 Task: Sort the products by price (lowest first).
Action: Mouse moved to (26, 155)
Screenshot: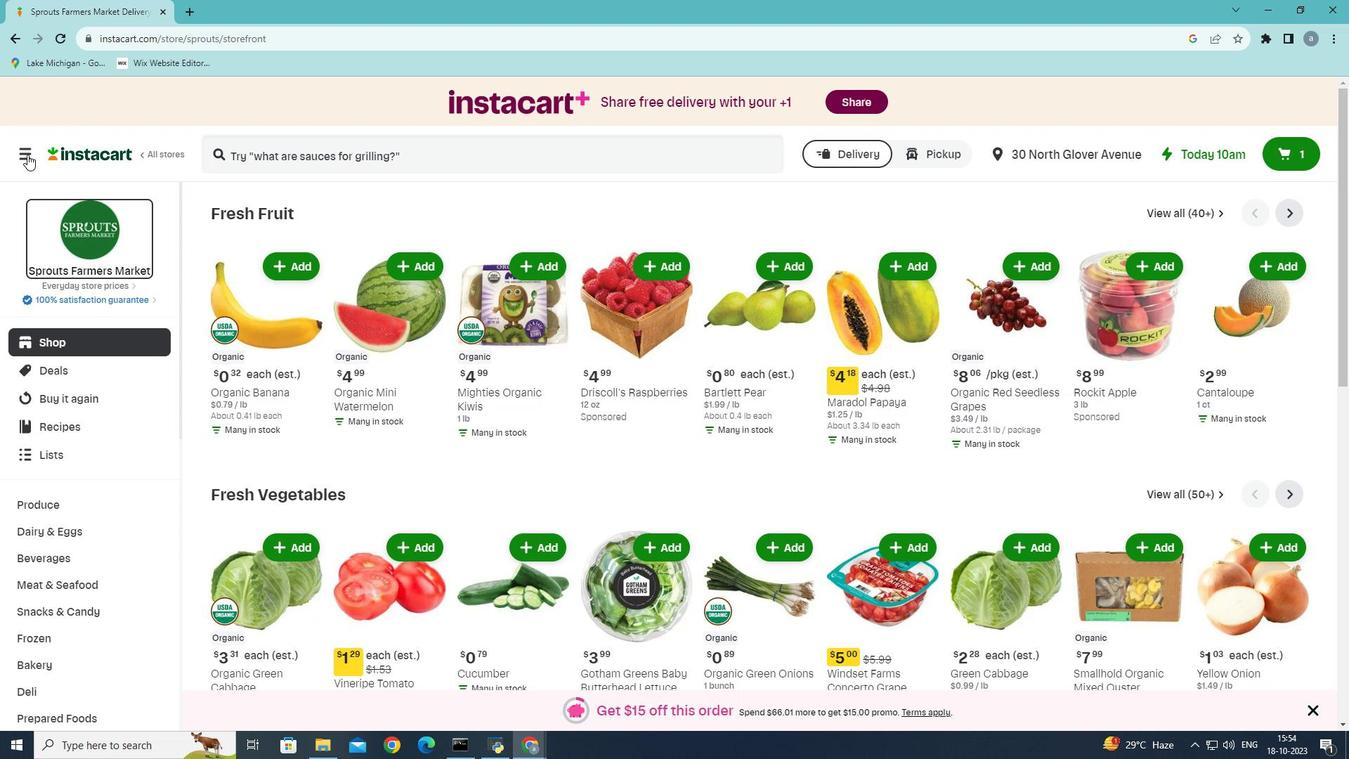
Action: Mouse pressed left at (26, 155)
Screenshot: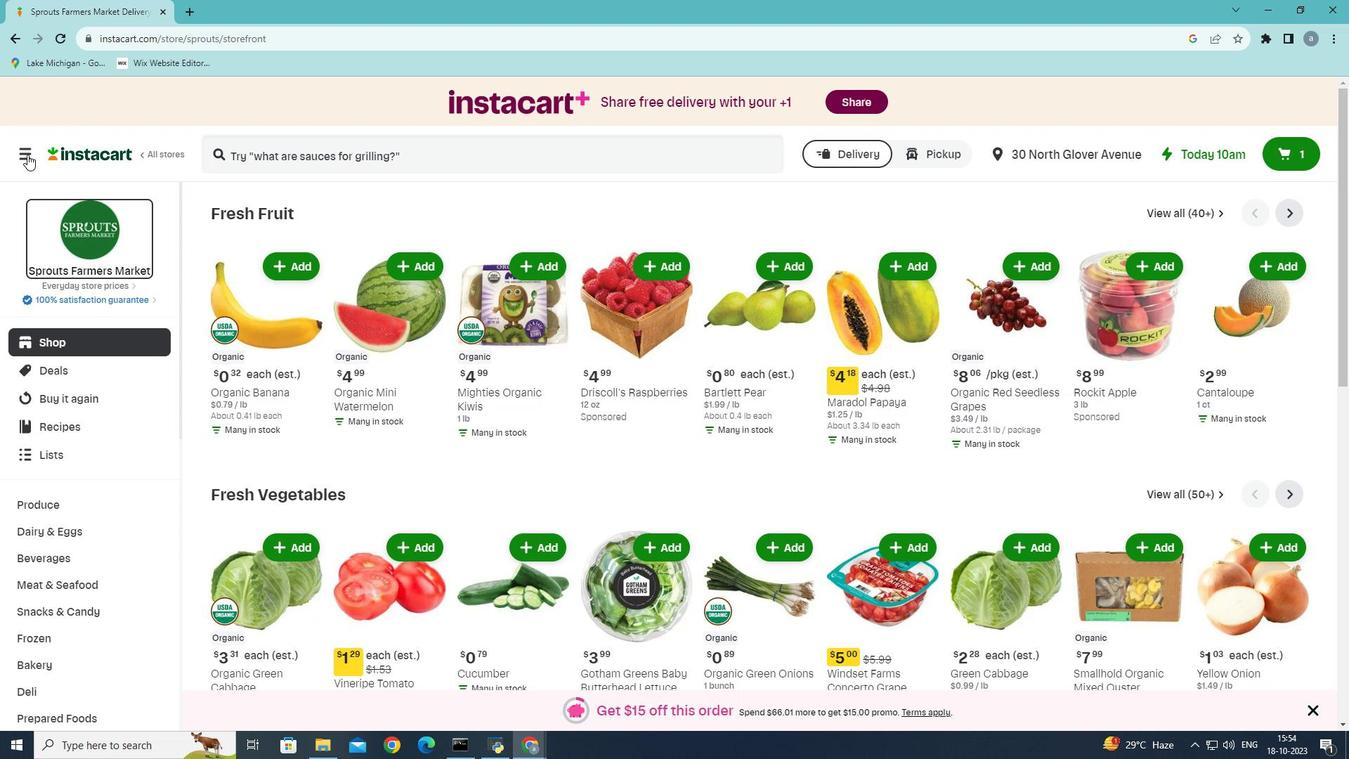 
Action: Mouse moved to (87, 412)
Screenshot: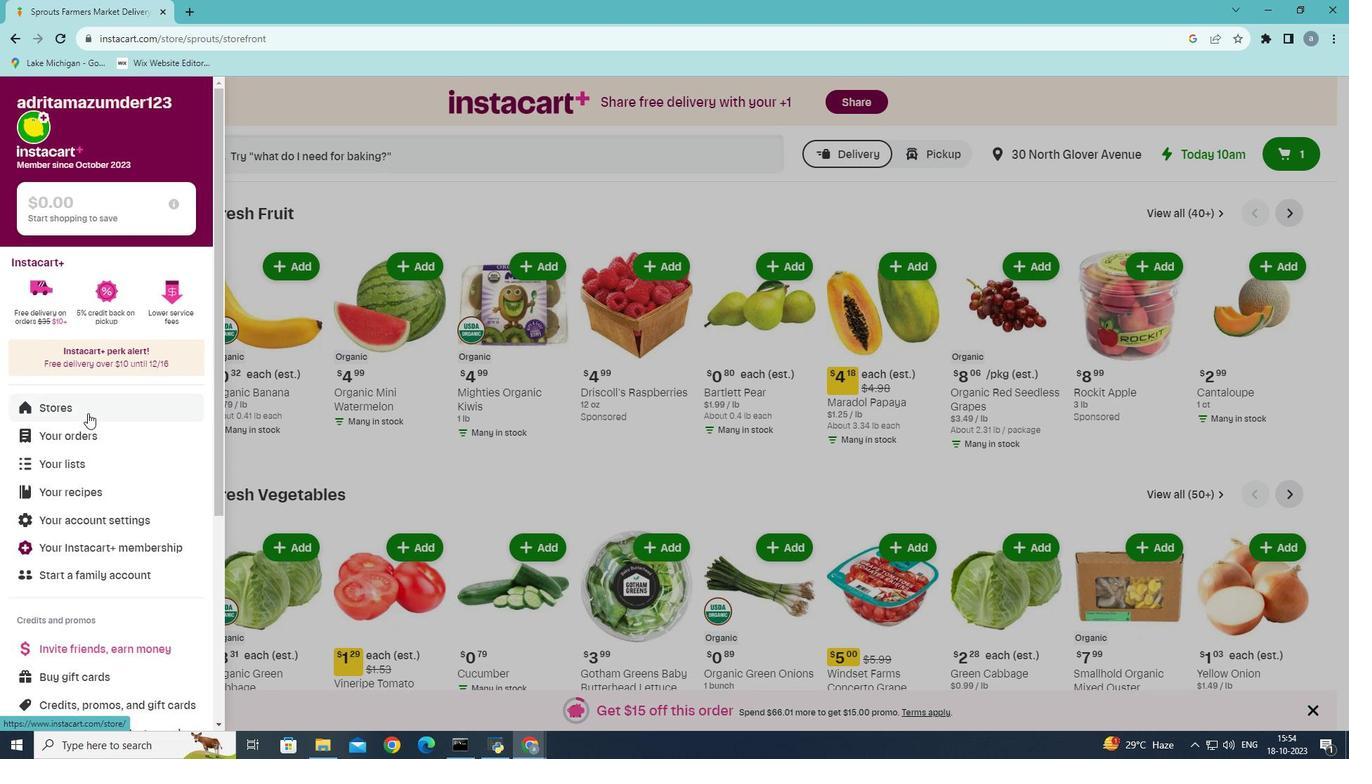 
Action: Mouse pressed left at (87, 412)
Screenshot: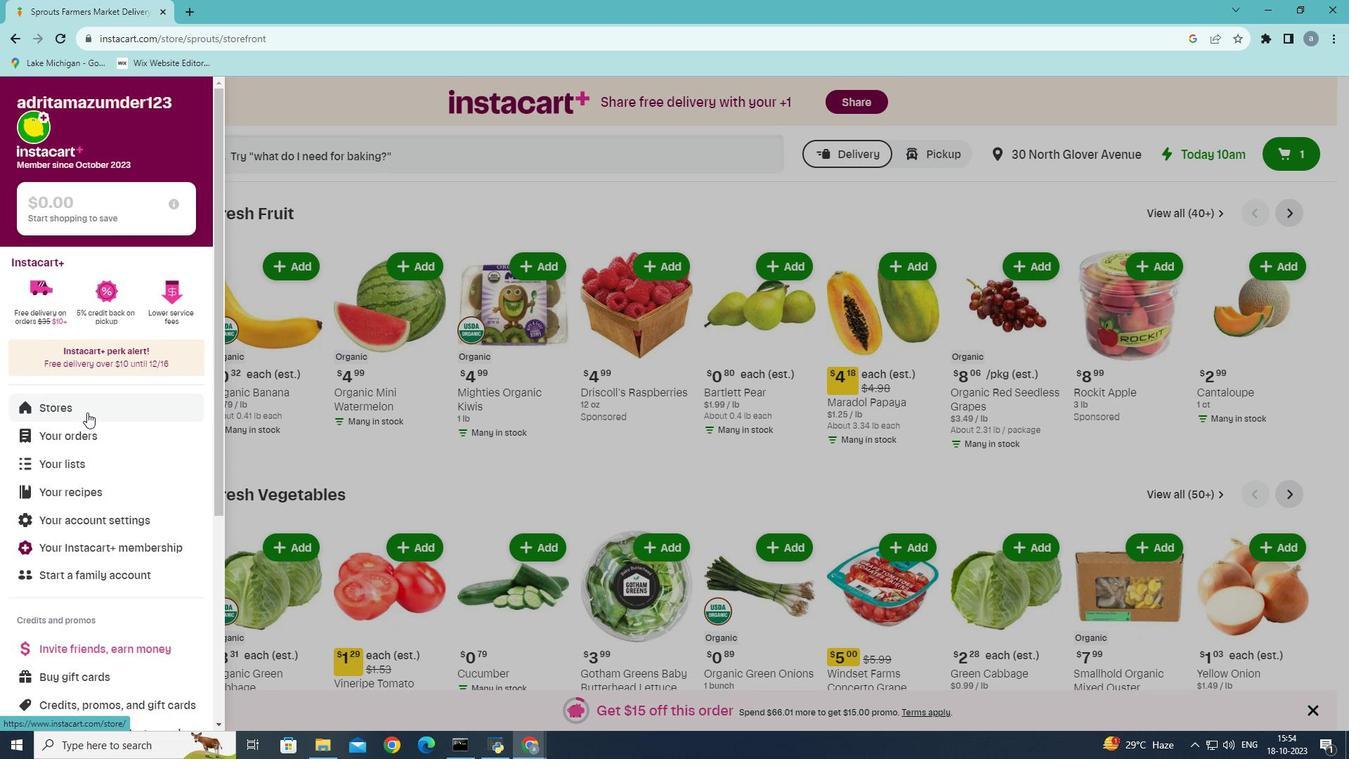 
Action: Mouse moved to (324, 166)
Screenshot: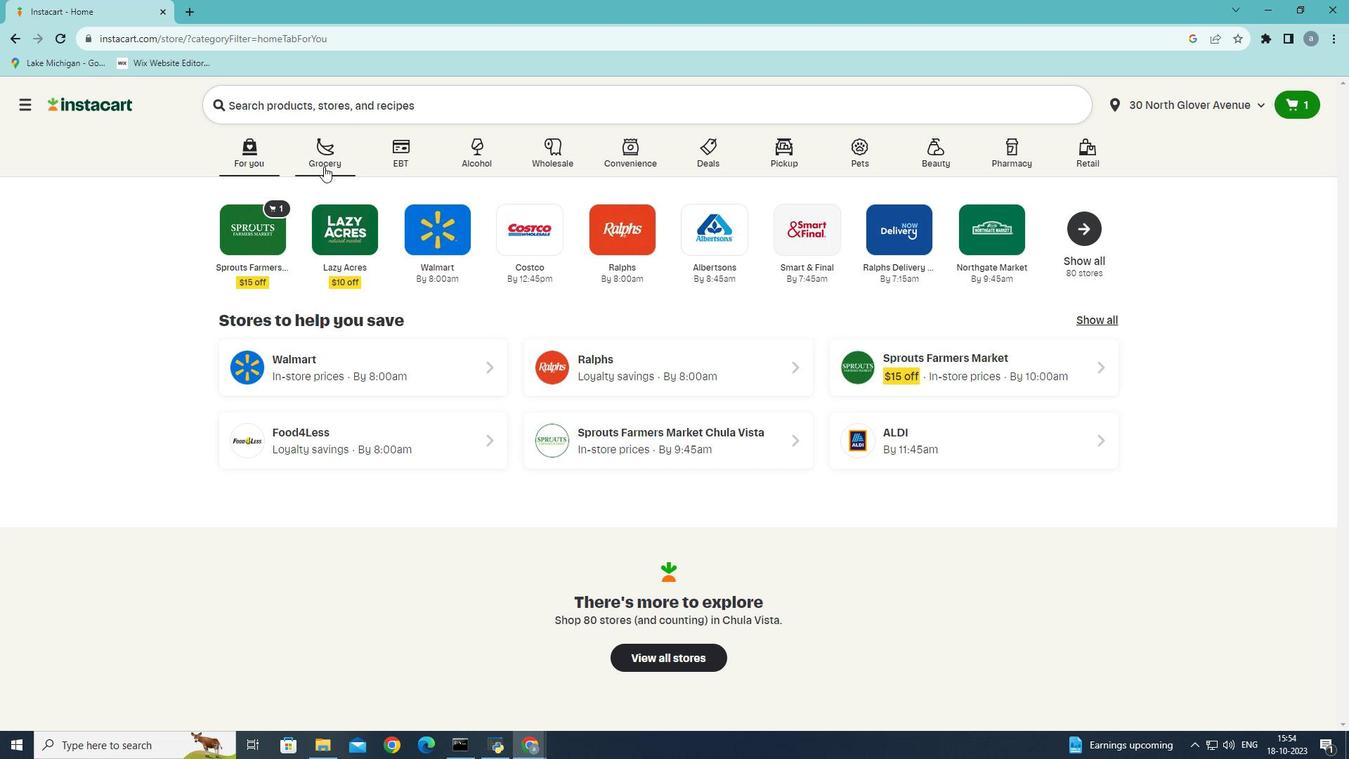 
Action: Mouse pressed left at (324, 166)
Screenshot: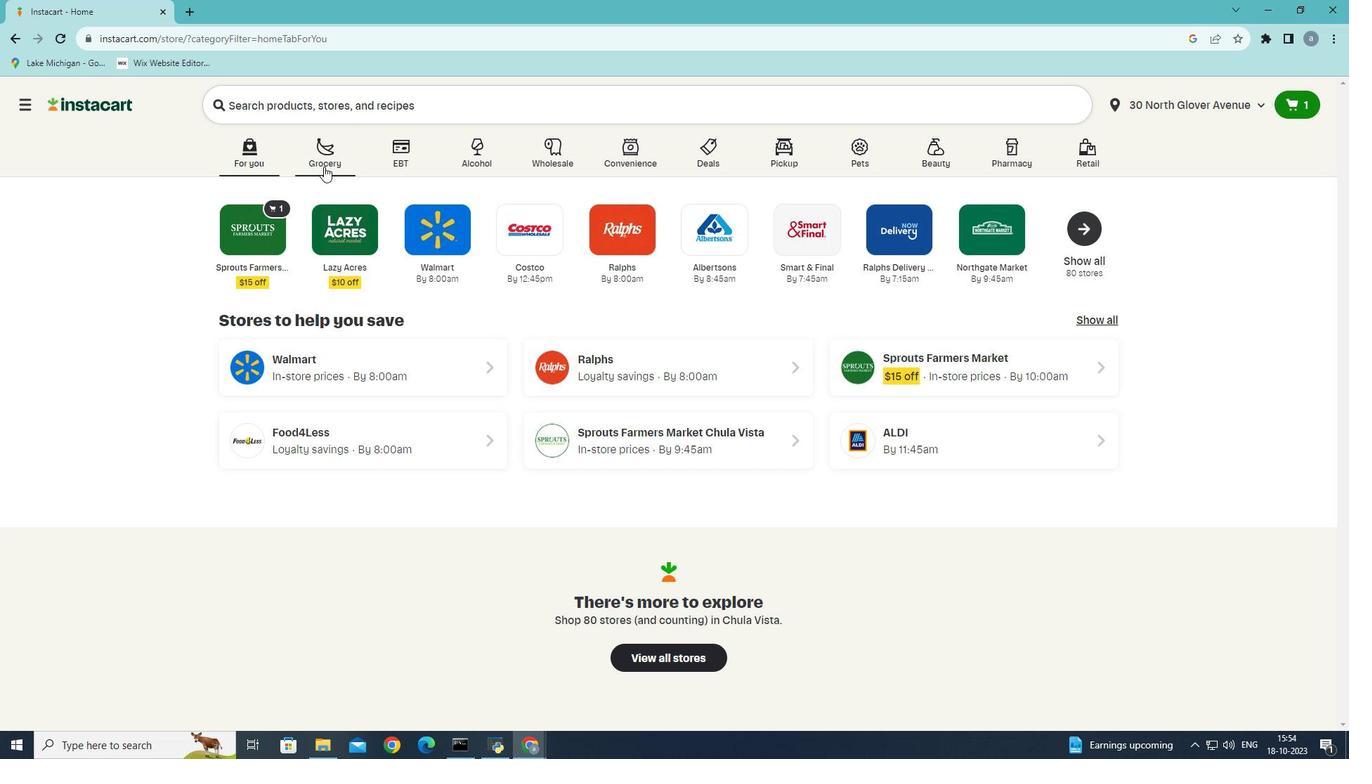 
Action: Mouse moved to (358, 392)
Screenshot: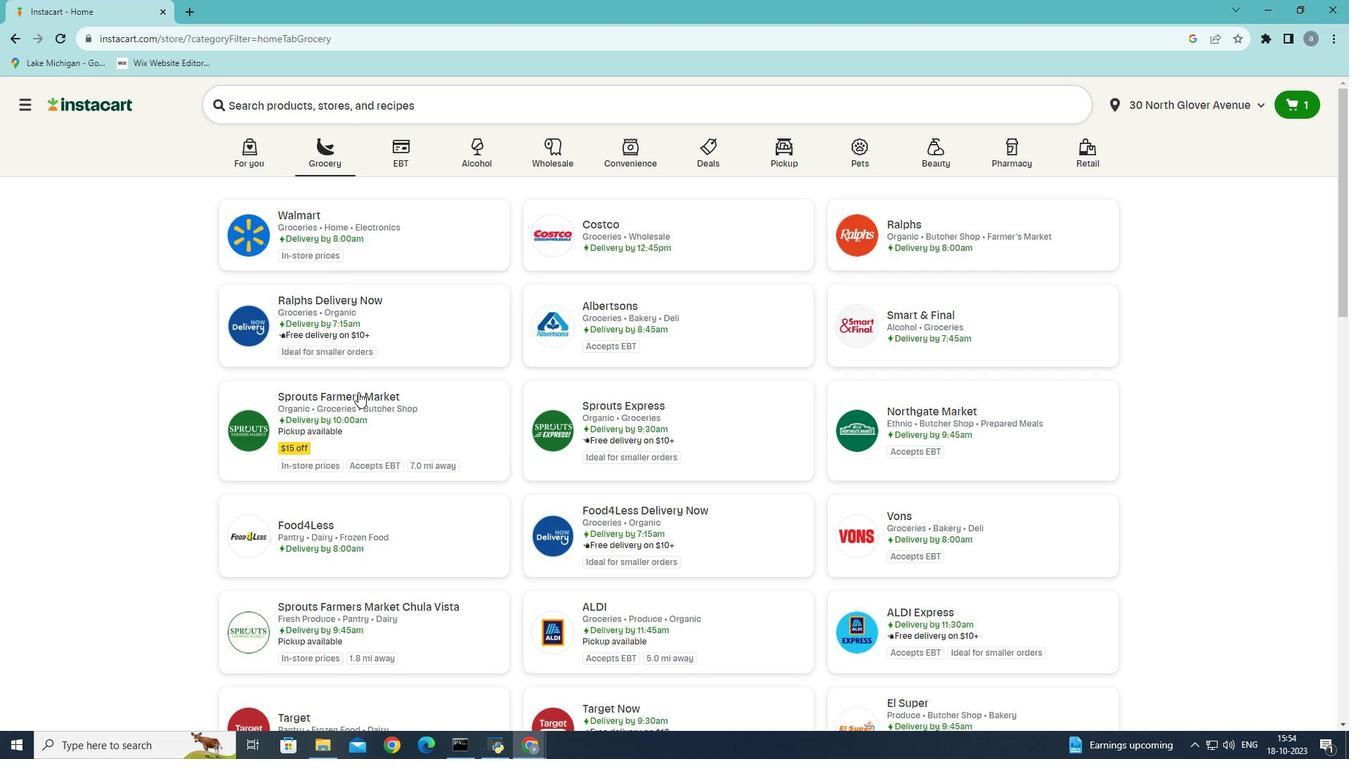 
Action: Mouse pressed left at (358, 392)
Screenshot: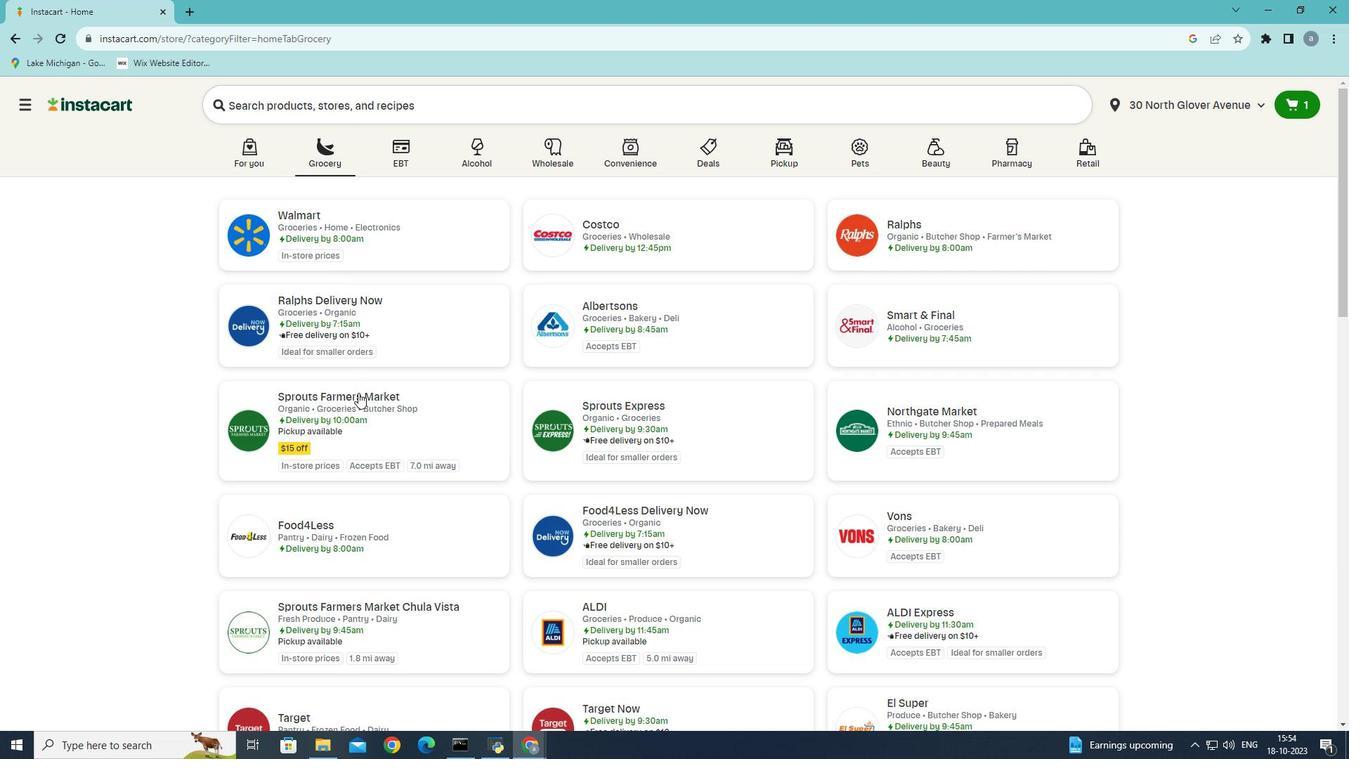 
Action: Mouse moved to (75, 586)
Screenshot: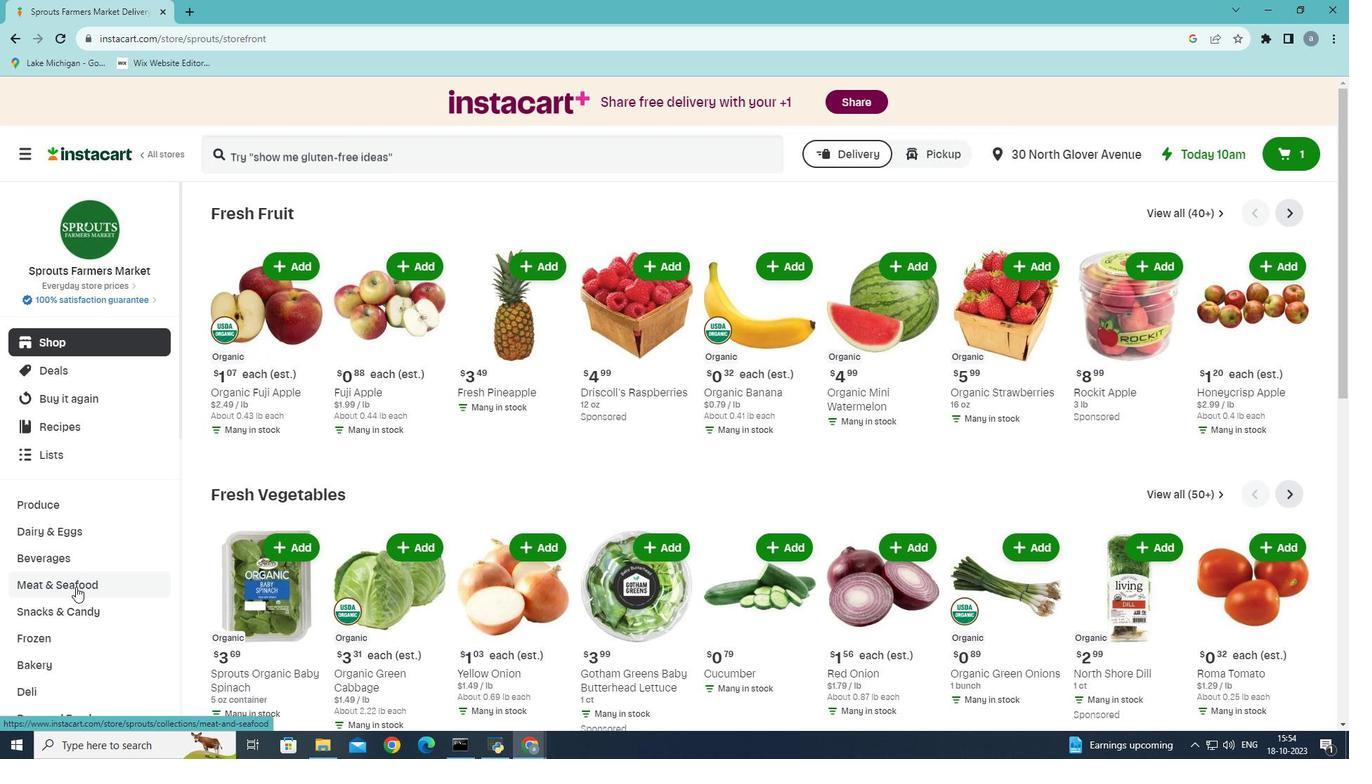 
Action: Mouse pressed left at (75, 586)
Screenshot: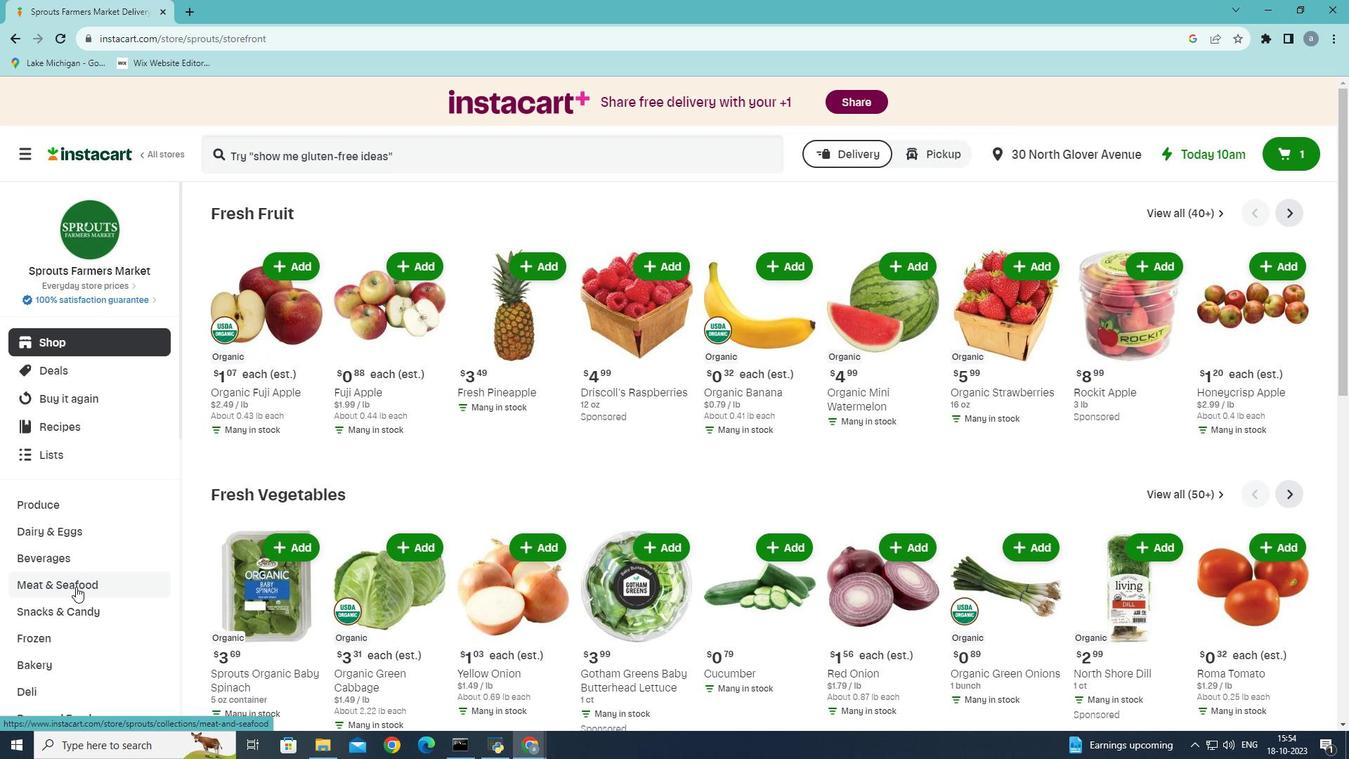 
Action: Mouse moved to (511, 246)
Screenshot: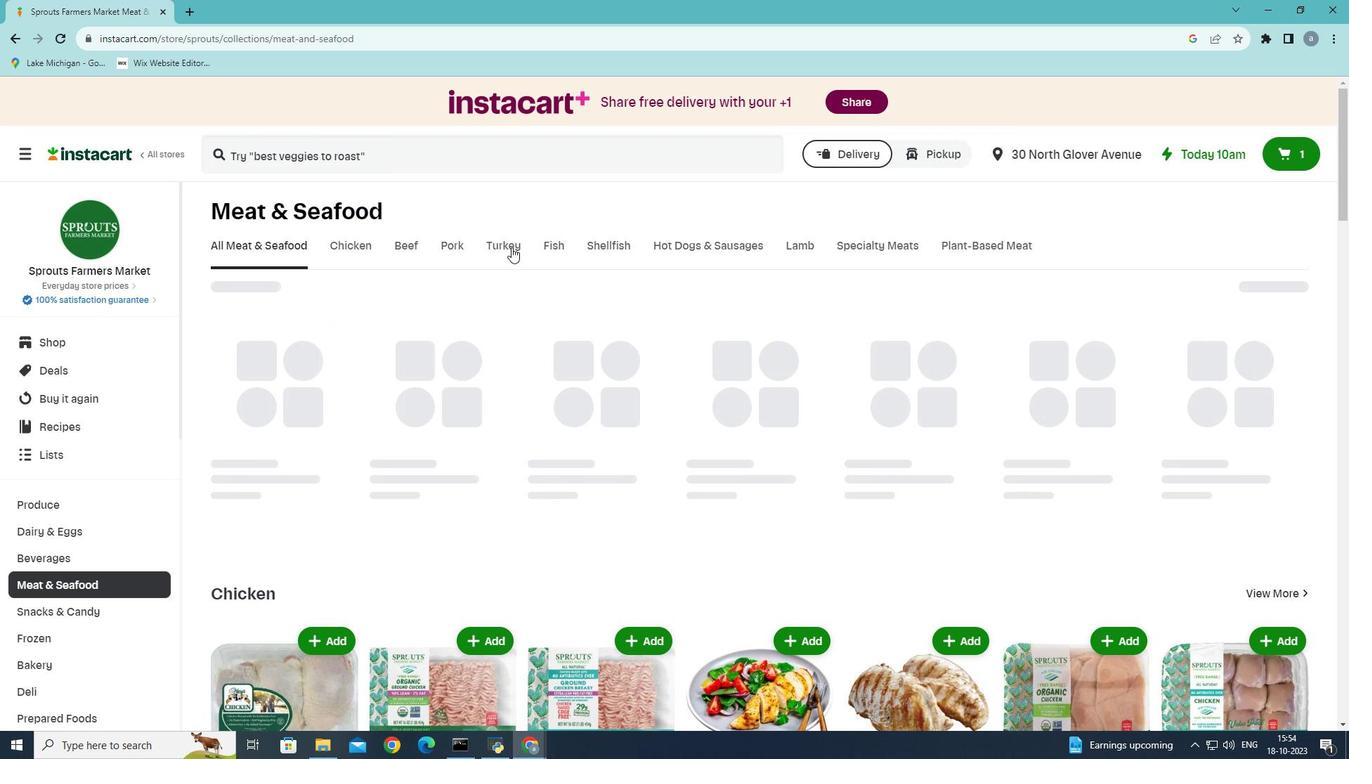 
Action: Mouse pressed left at (511, 246)
Screenshot: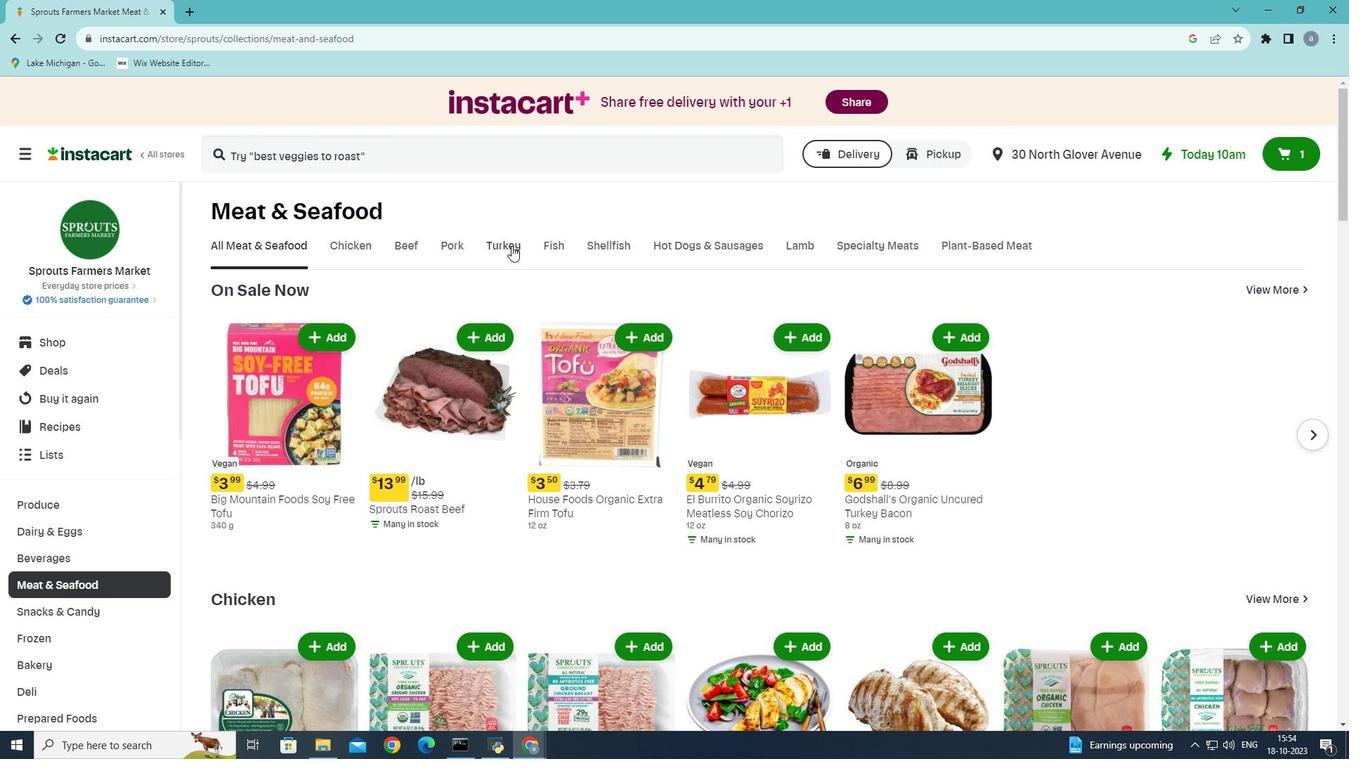 
Action: Mouse moved to (473, 312)
Screenshot: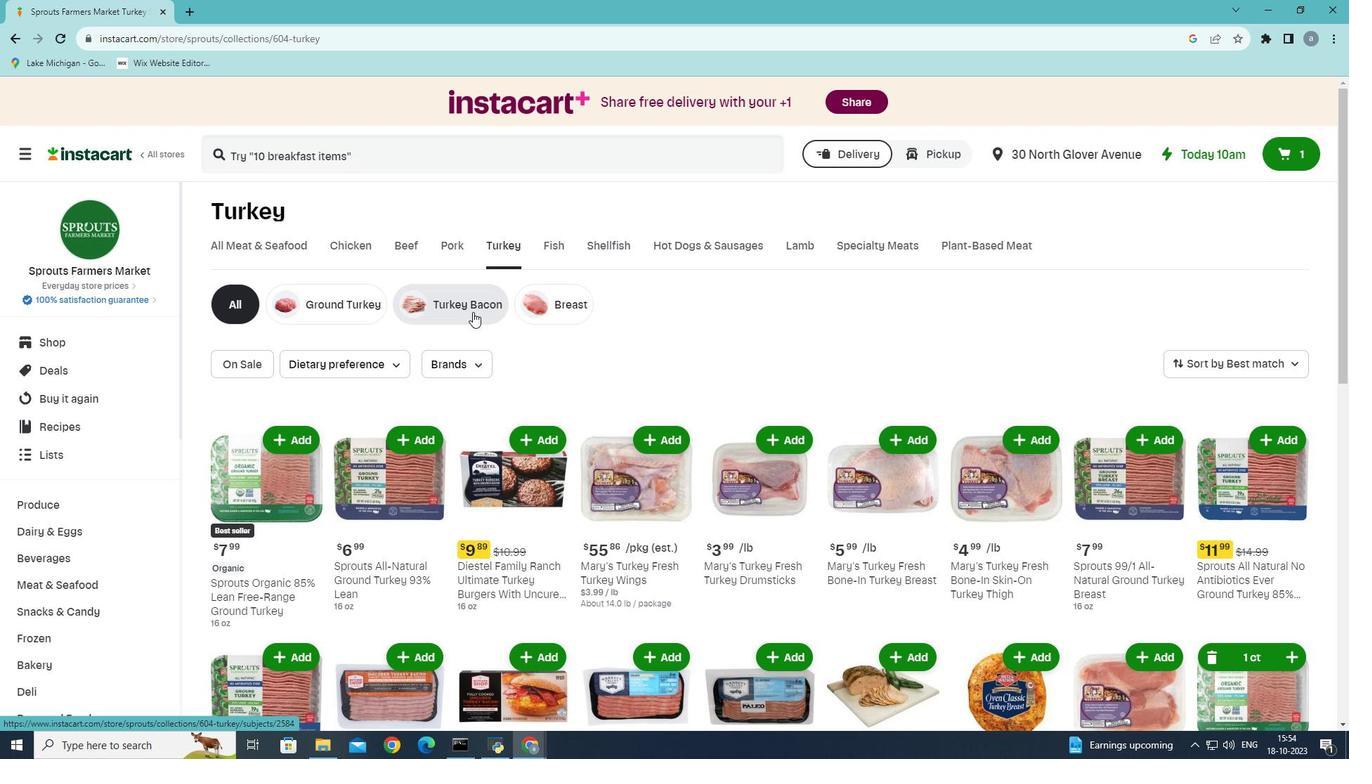 
Action: Mouse pressed left at (473, 312)
Screenshot: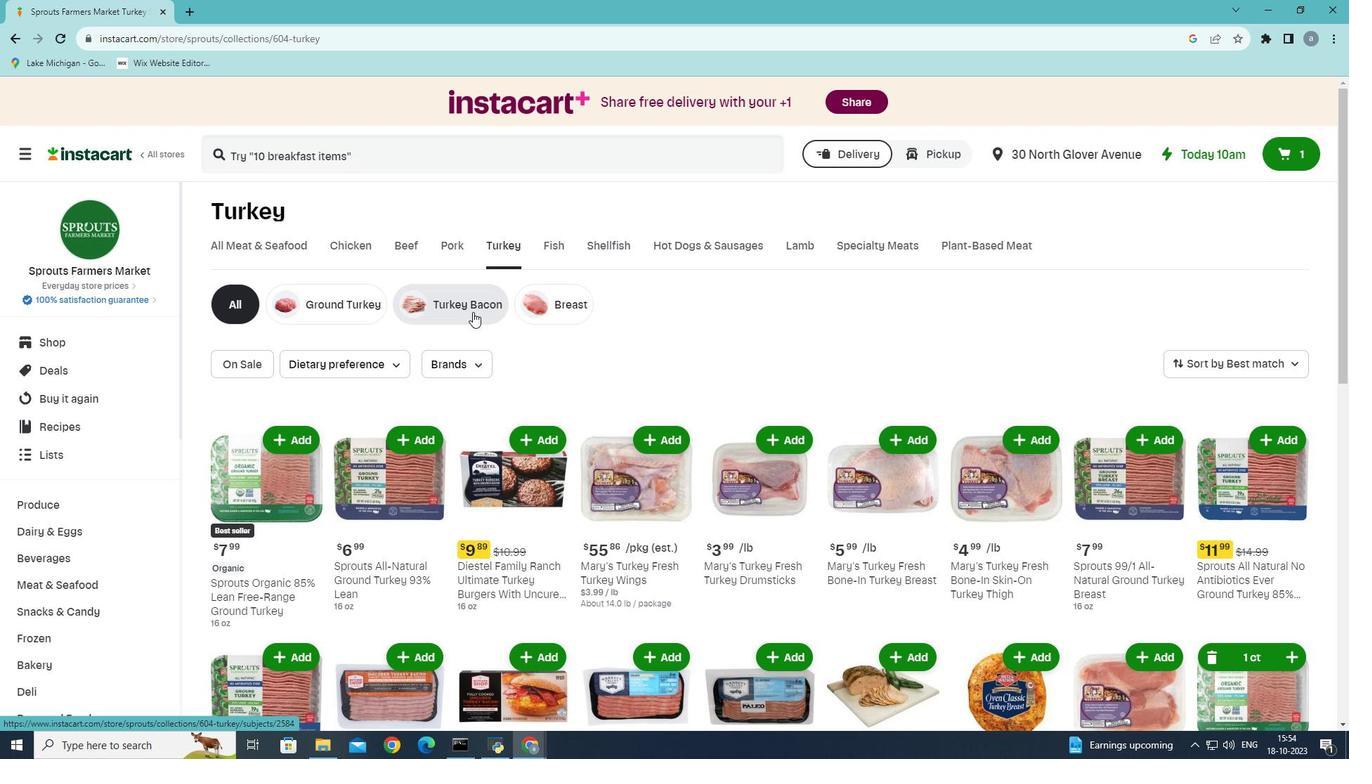 
Action: Mouse moved to (1310, 362)
Screenshot: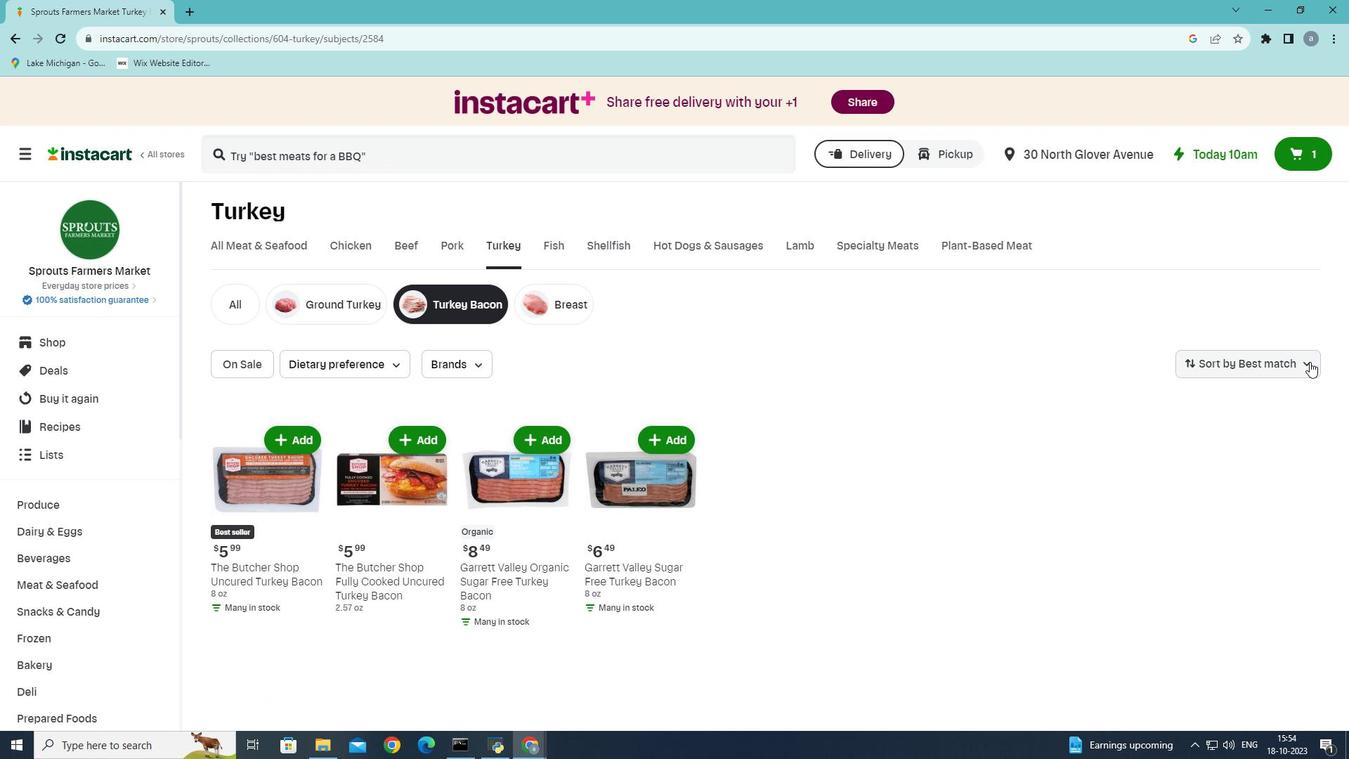 
Action: Mouse pressed left at (1310, 362)
Screenshot: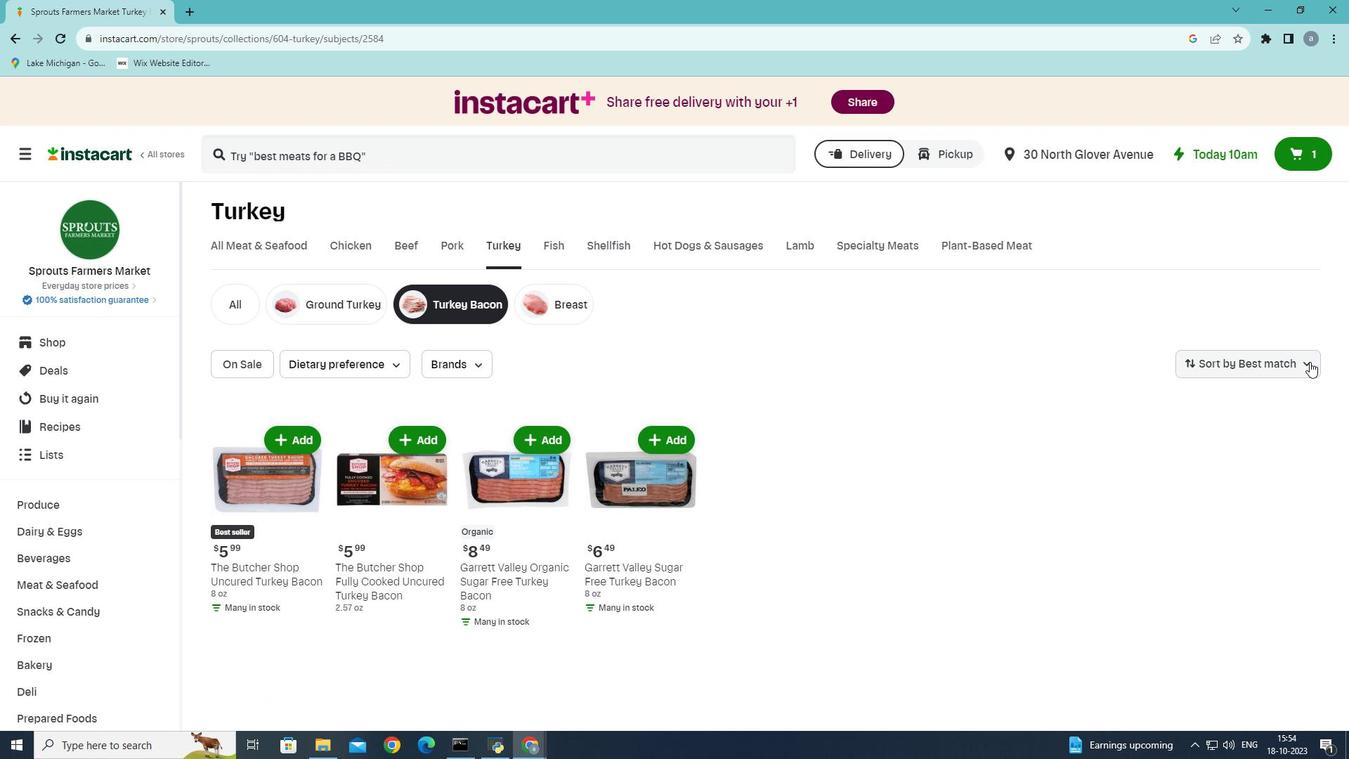 
Action: Mouse moved to (1273, 427)
Screenshot: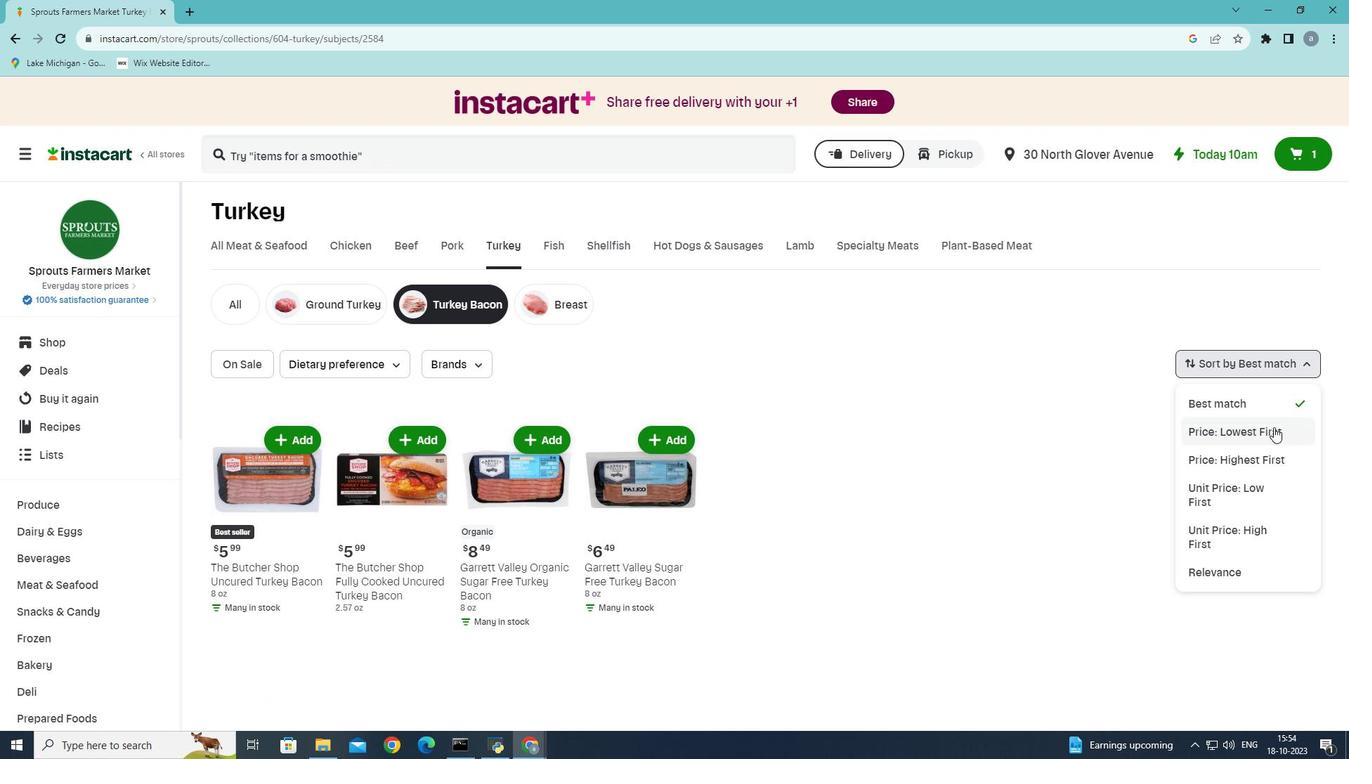 
Action: Mouse pressed left at (1273, 427)
Screenshot: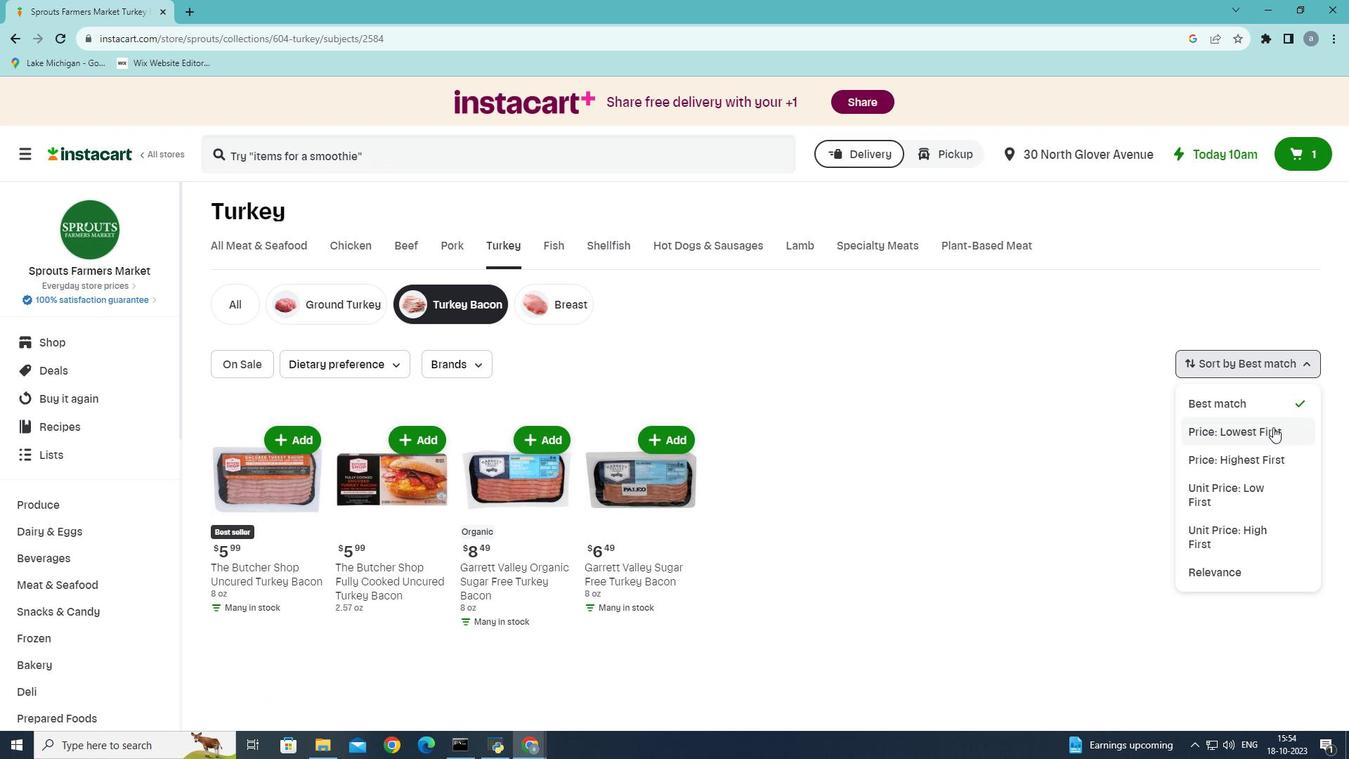 
Action: Mouse moved to (1259, 420)
Screenshot: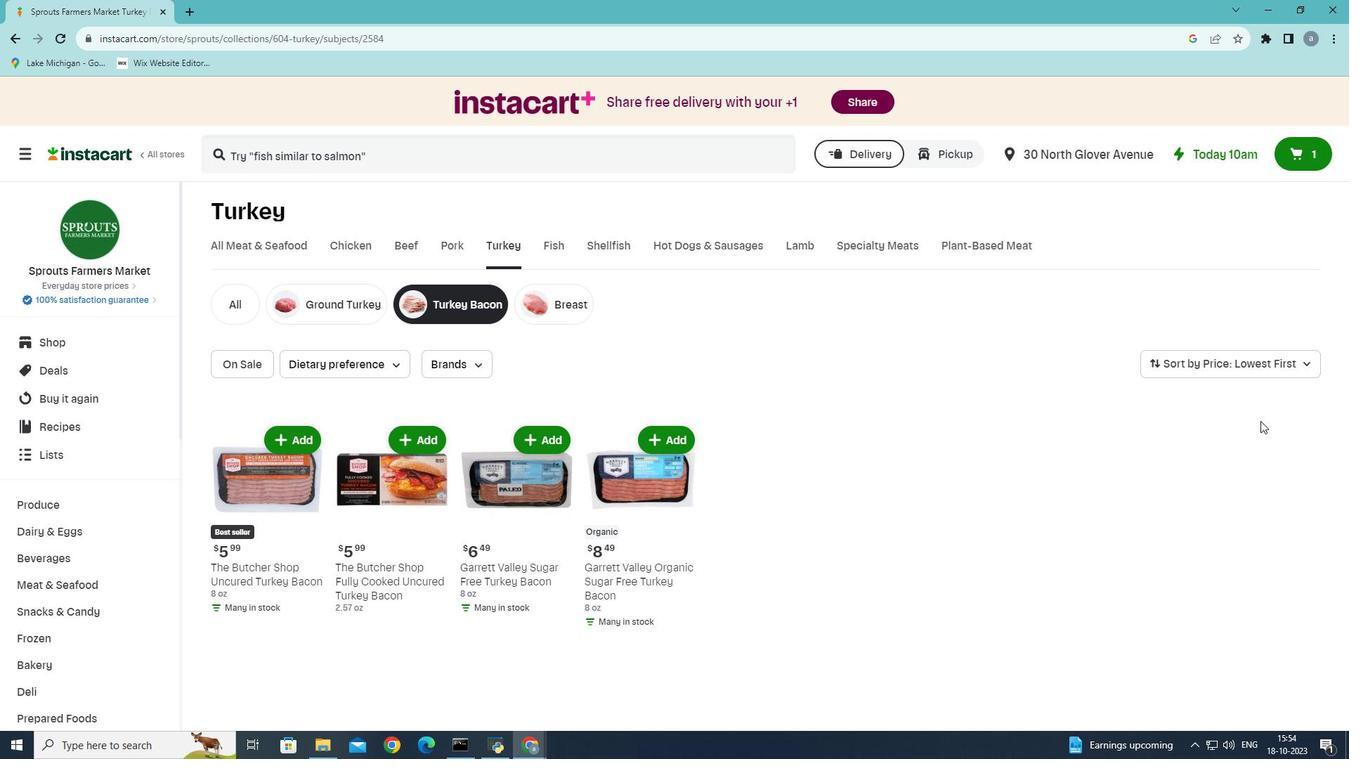 
